 Task: Schedule a meditation and mindfulness session for the 17th at 8:30 AM.
Action: Mouse moved to (844, 97)
Screenshot: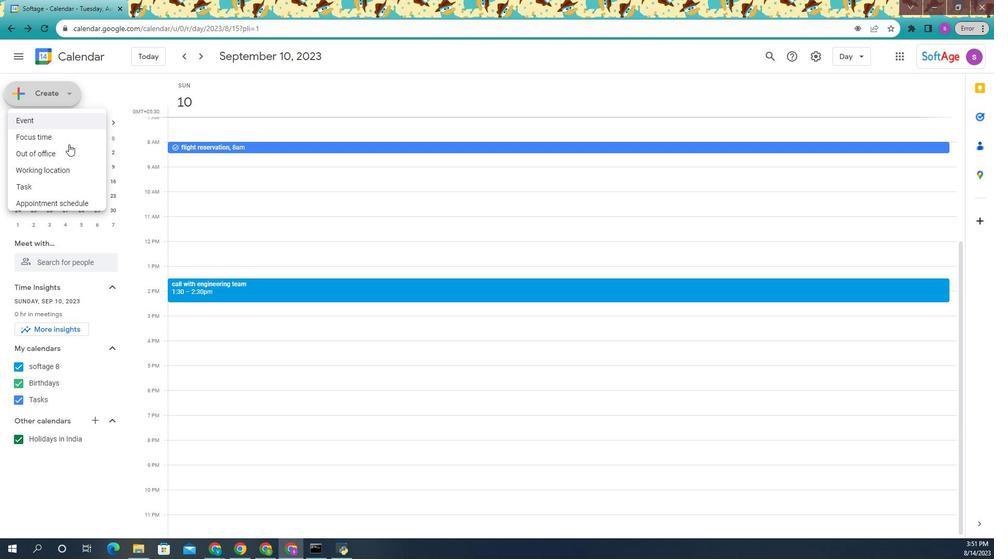 
Action: Mouse pressed left at (844, 97)
Screenshot: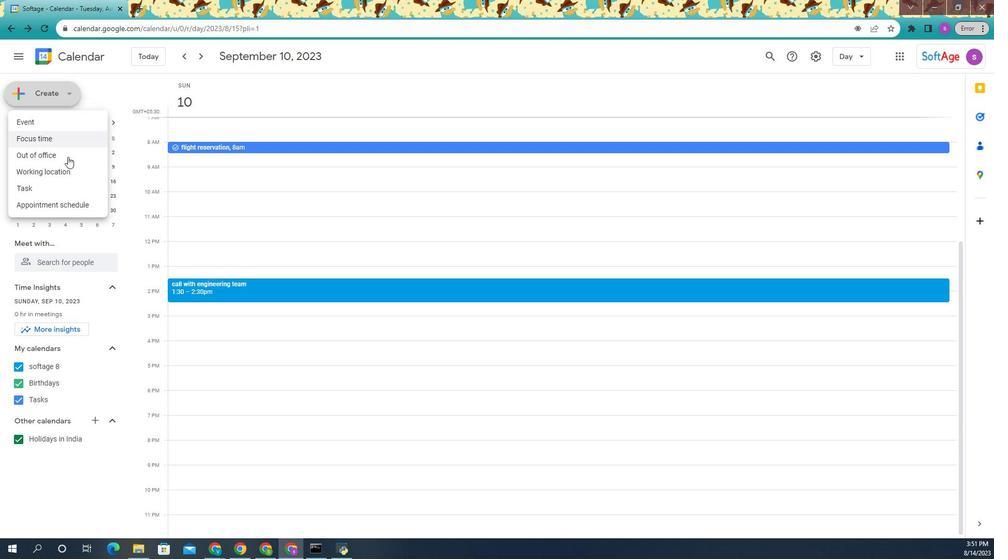 
Action: Mouse moved to (839, 212)
Screenshot: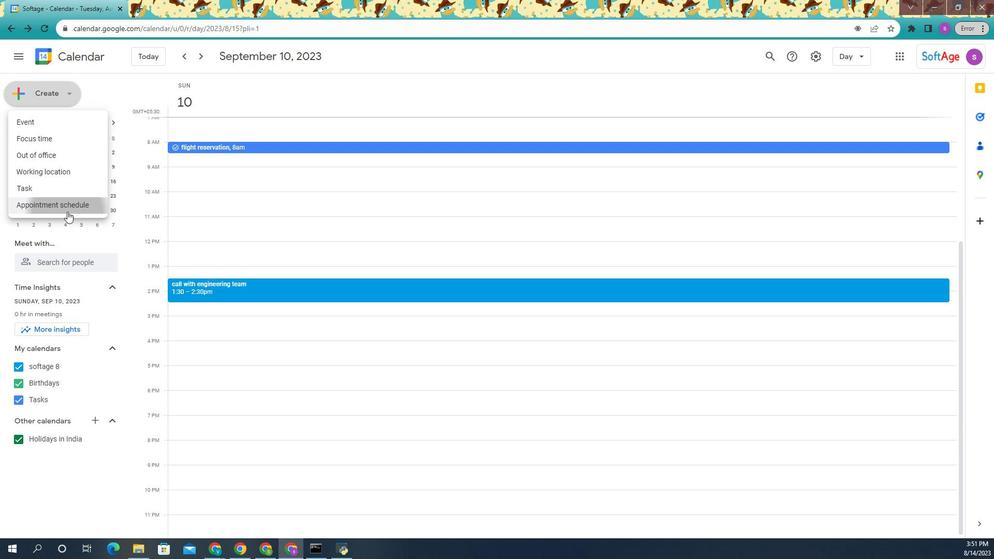 
Action: Mouse pressed left at (839, 212)
Screenshot: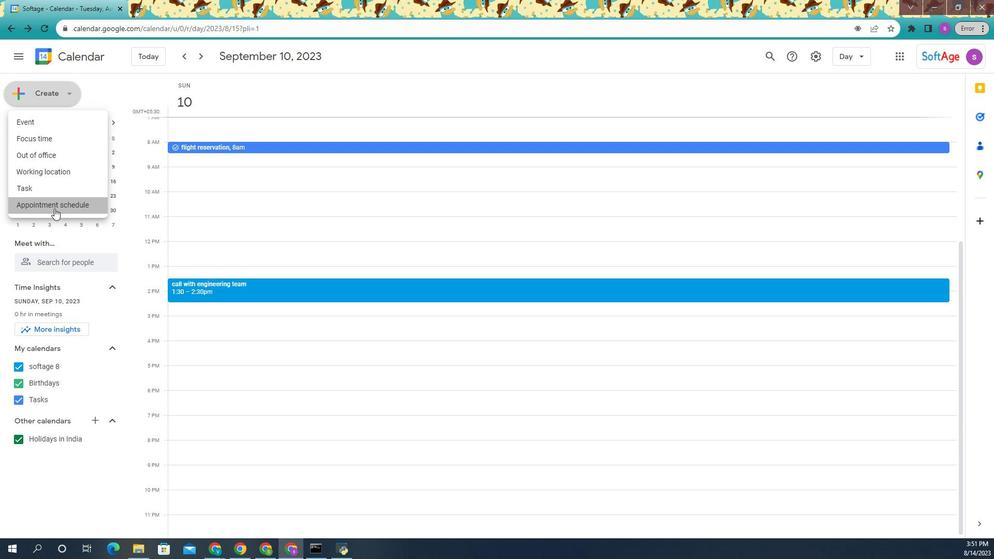 
Action: Mouse moved to (906, 95)
Screenshot: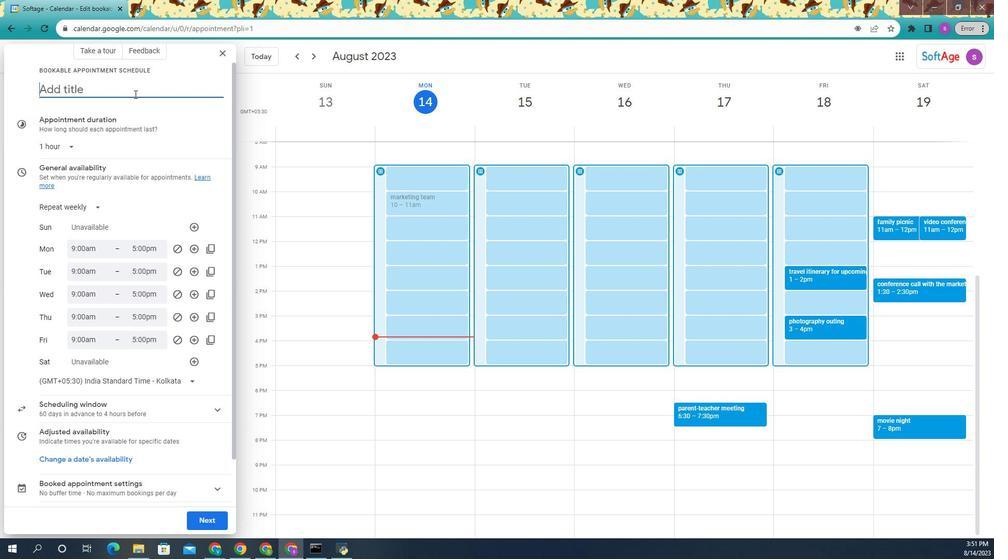 
Action: Mouse pressed left at (906, 95)
Screenshot: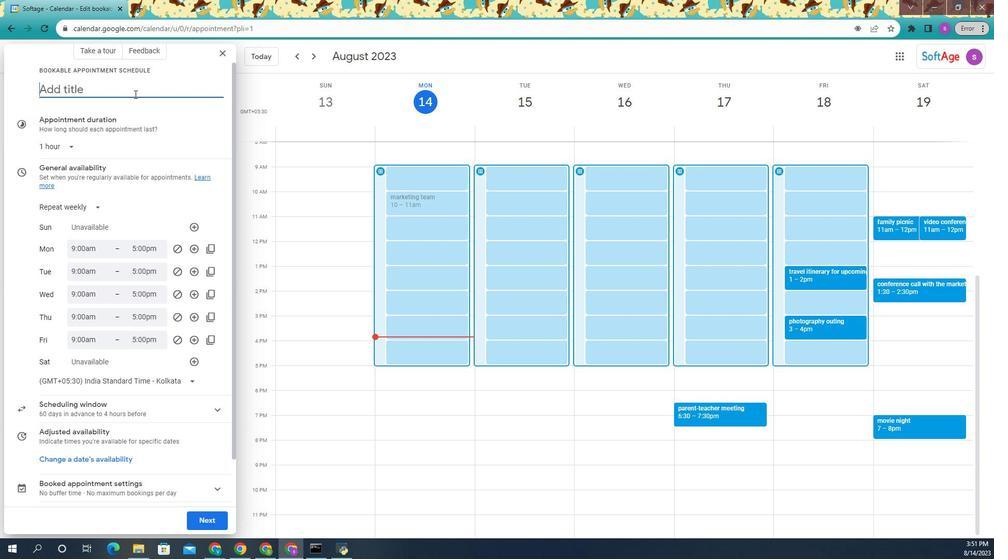 
Action: Key pressed meditation
Screenshot: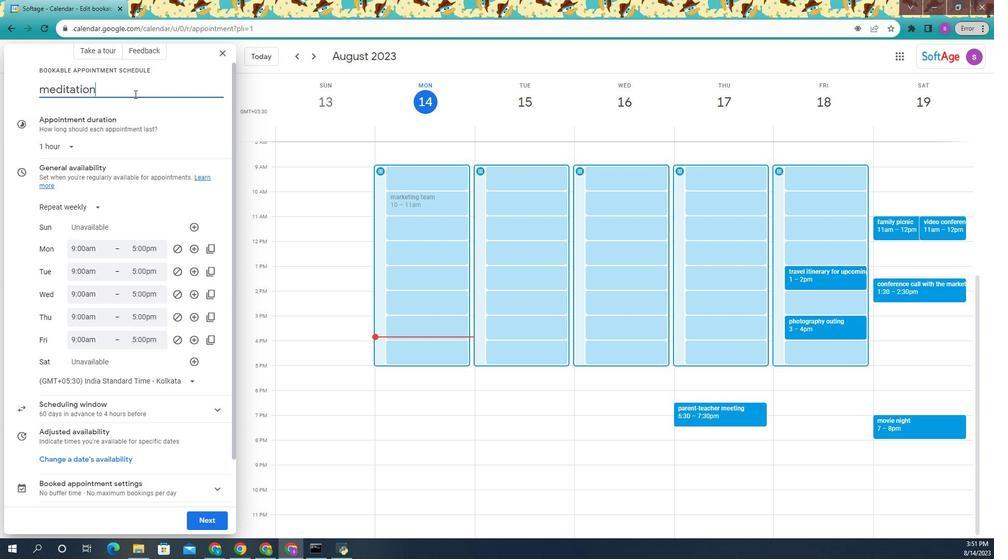 
Action: Mouse moved to (906, 95)
Screenshot: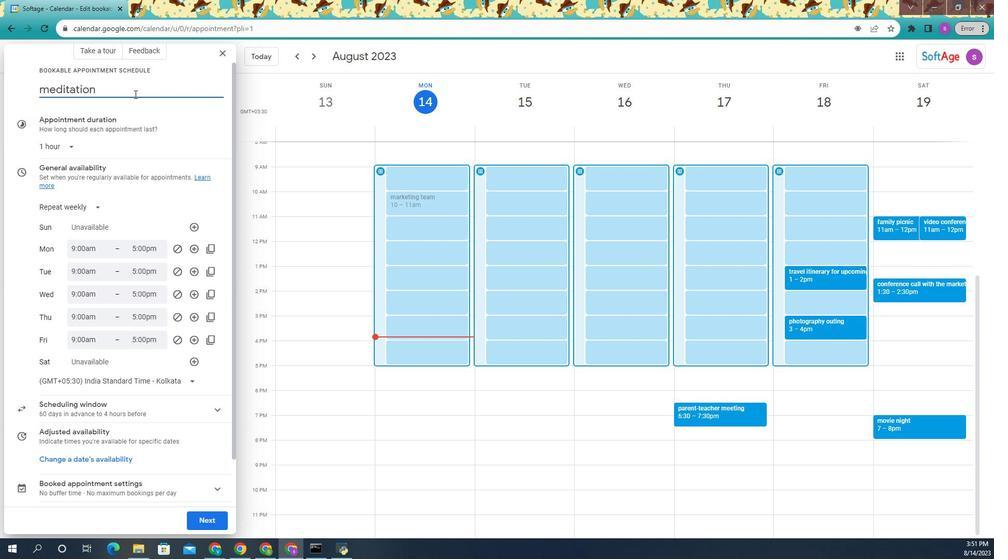 
Action: Key pressed <Key.space>and<Key.space>mindfulness<Key.space>session
Screenshot: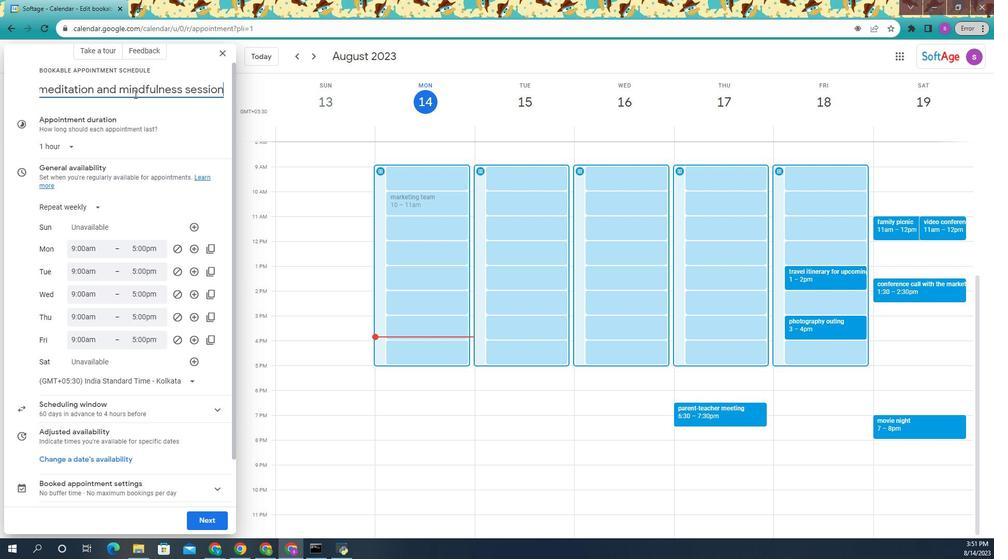 
Action: Mouse moved to (847, 217)
Screenshot: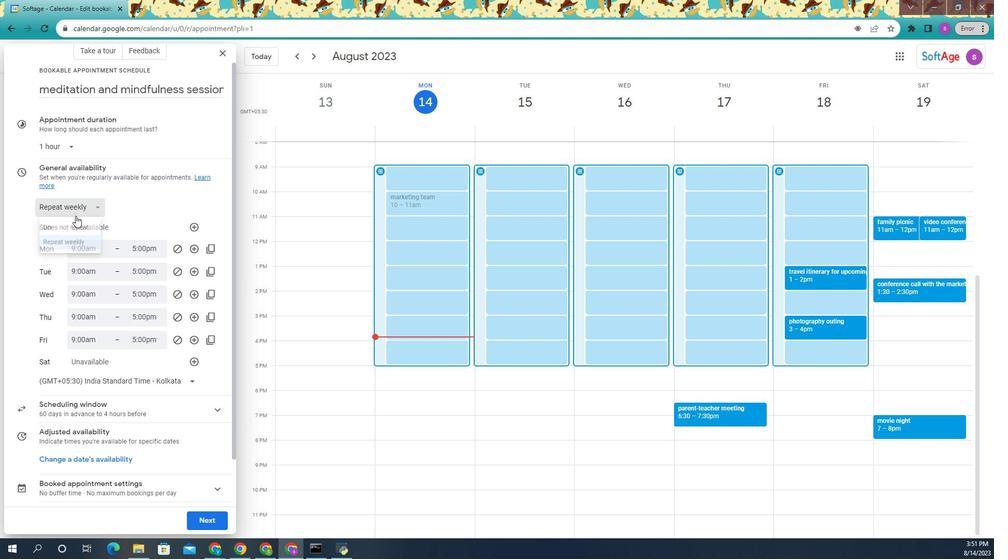 
Action: Mouse pressed left at (847, 217)
Screenshot: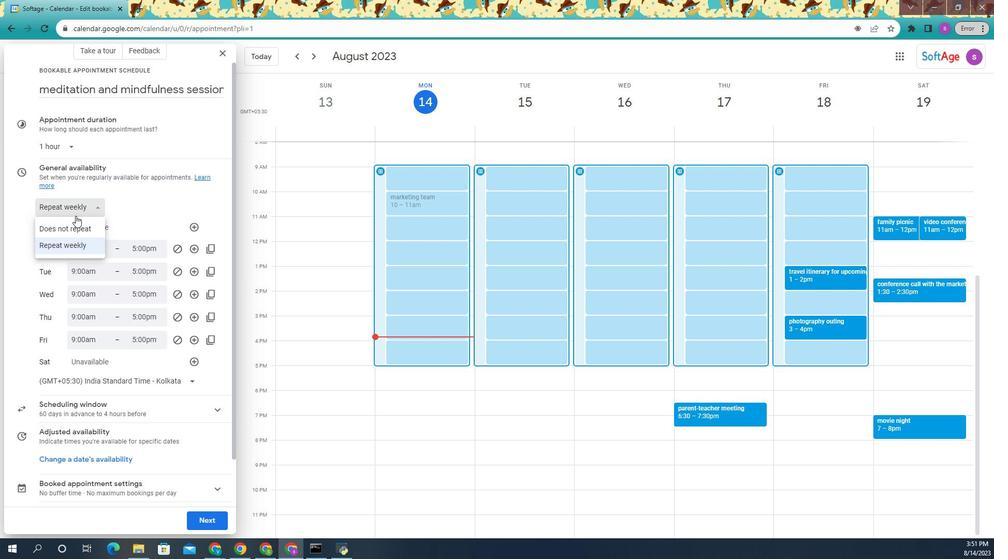 
Action: Mouse moved to (848, 226)
Screenshot: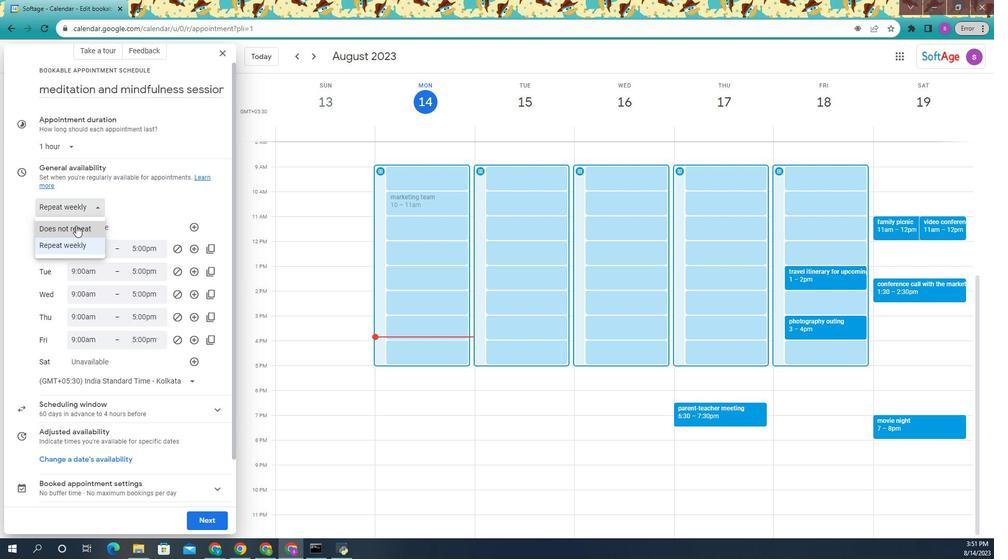 
Action: Mouse pressed left at (848, 226)
Screenshot: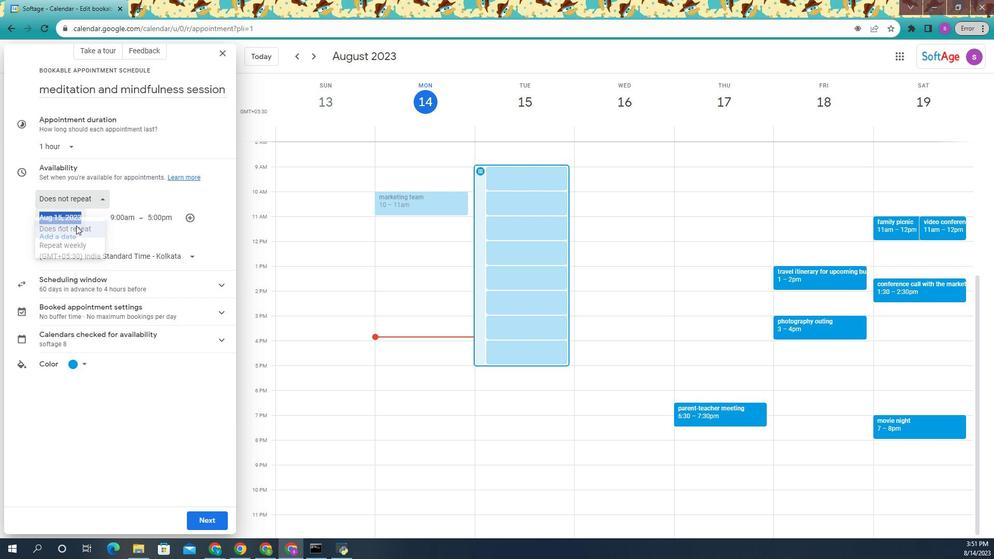 
Action: Mouse moved to (850, 221)
Screenshot: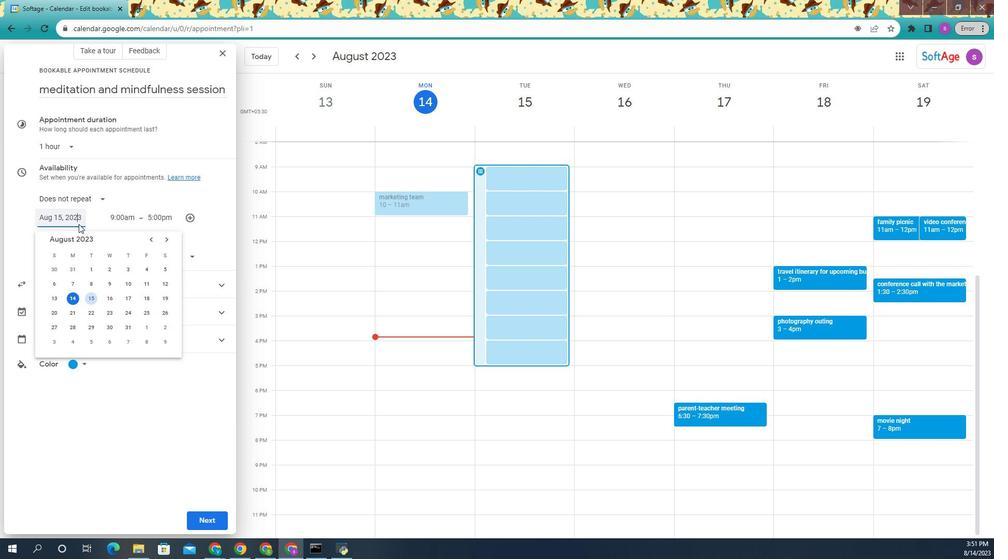 
Action: Mouse pressed left at (850, 221)
Screenshot: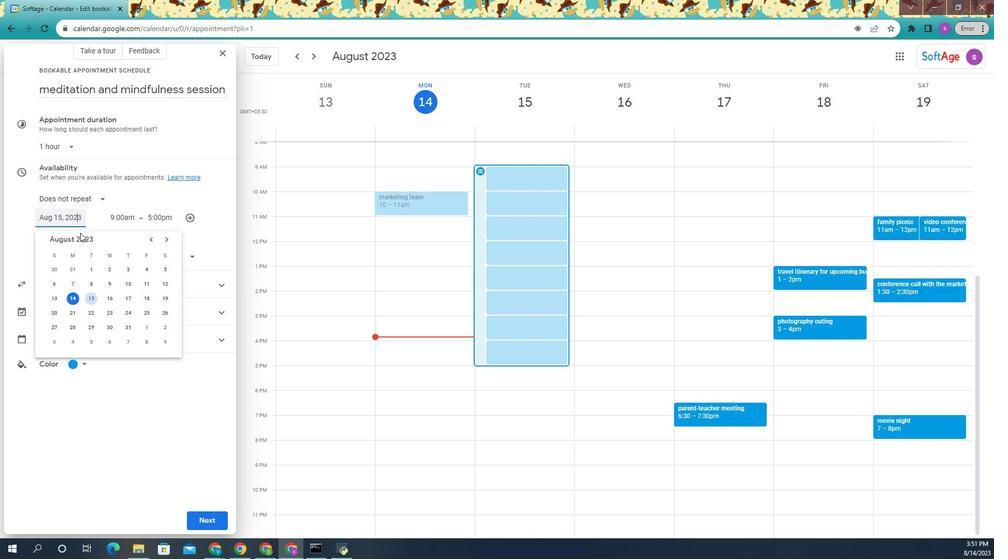 
Action: Mouse moved to (894, 303)
Screenshot: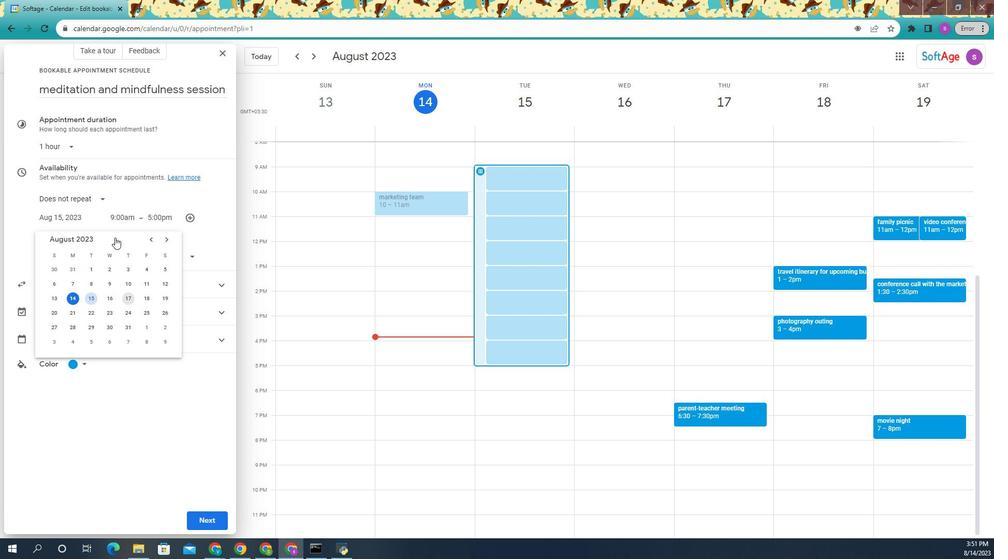 
Action: Mouse pressed left at (894, 303)
Screenshot: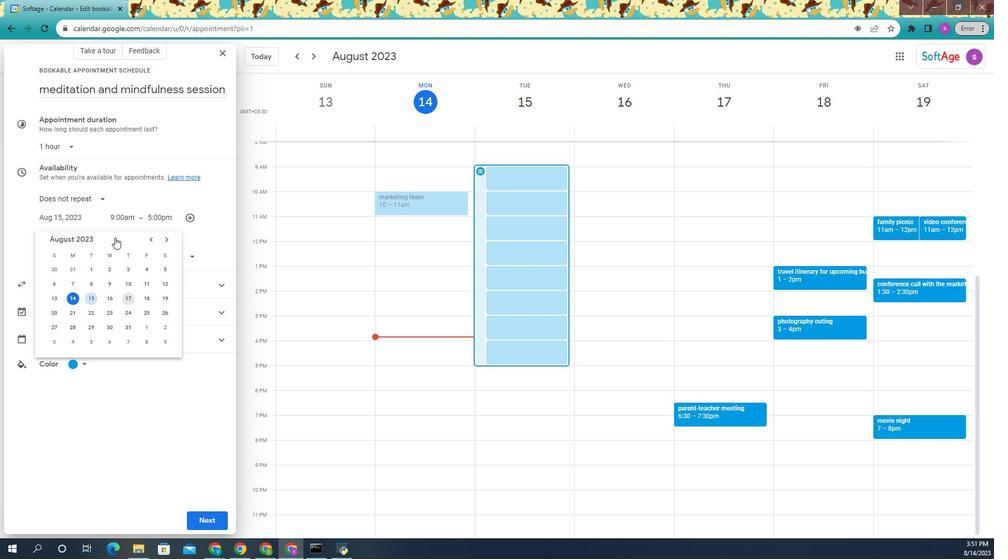 
Action: Mouse moved to (894, 218)
Screenshot: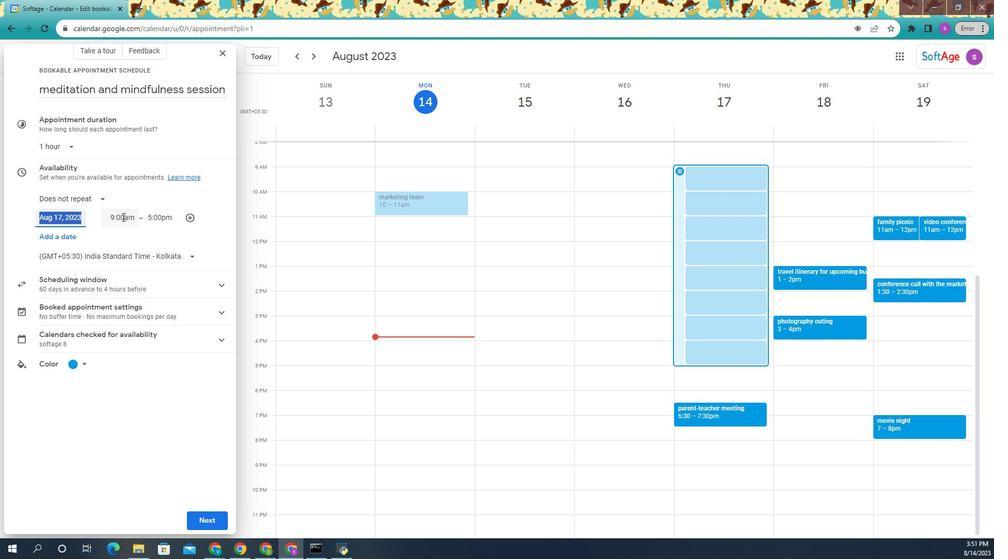 
Action: Mouse pressed left at (894, 218)
Screenshot: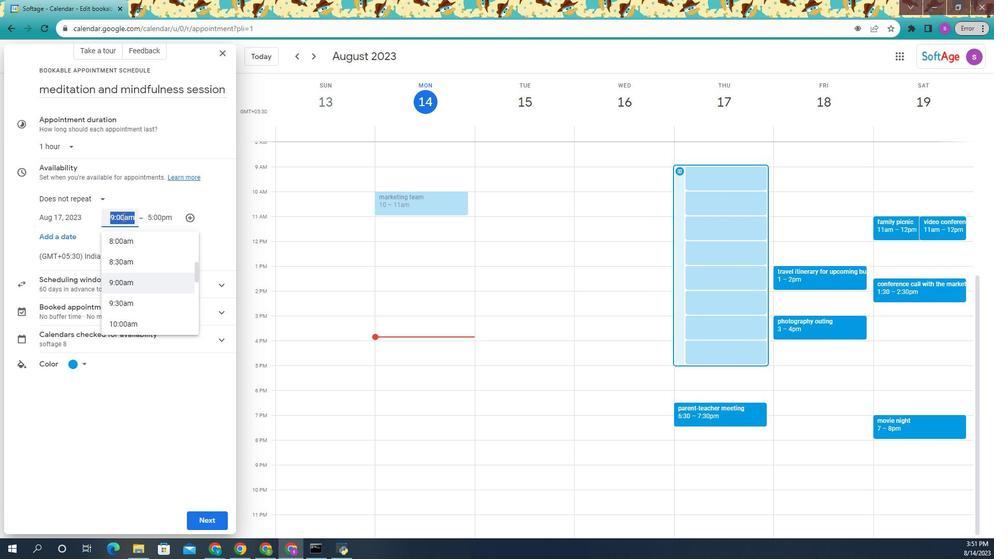 
Action: Mouse moved to (928, 266)
Screenshot: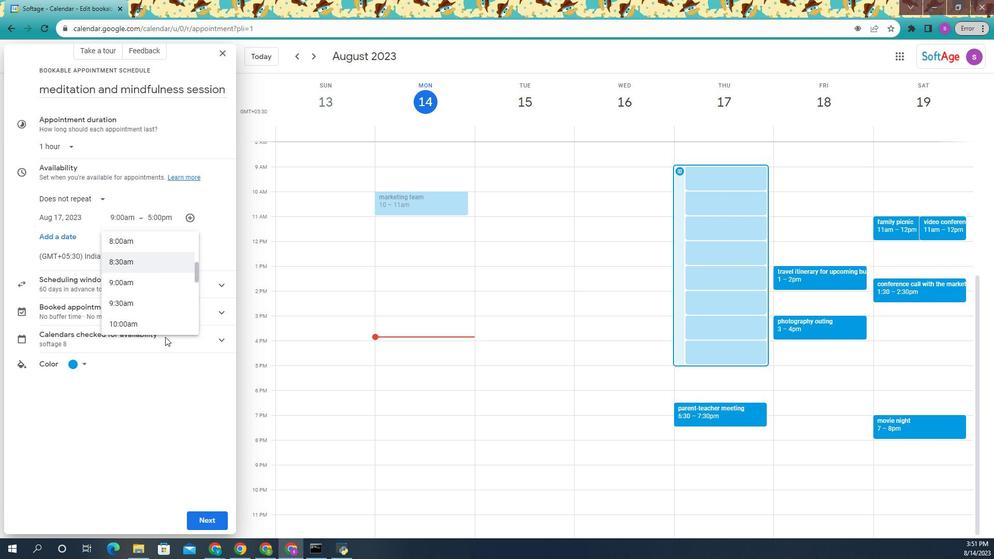 
Action: Mouse pressed left at (928, 266)
Screenshot: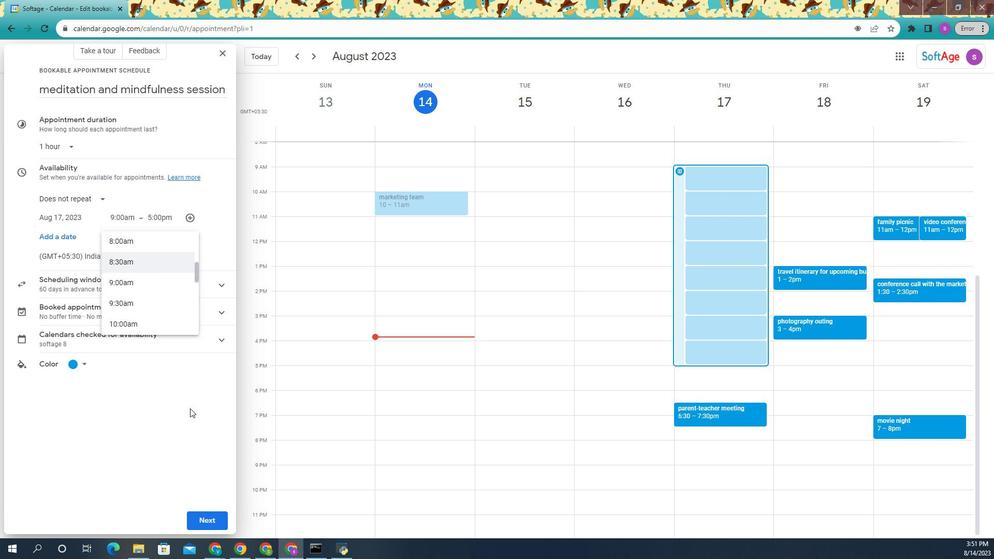 
Action: Mouse moved to (979, 521)
Screenshot: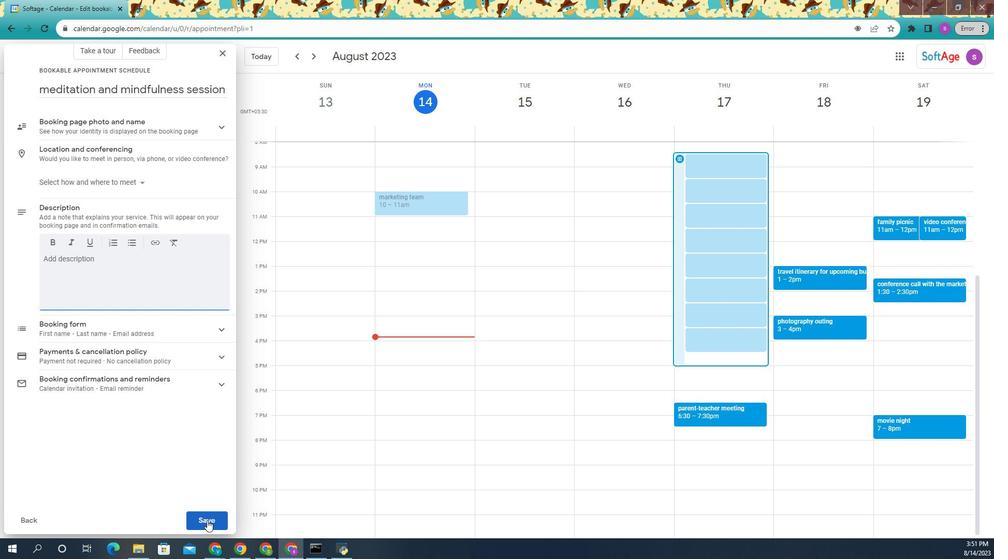 
Action: Mouse pressed left at (979, 521)
Screenshot: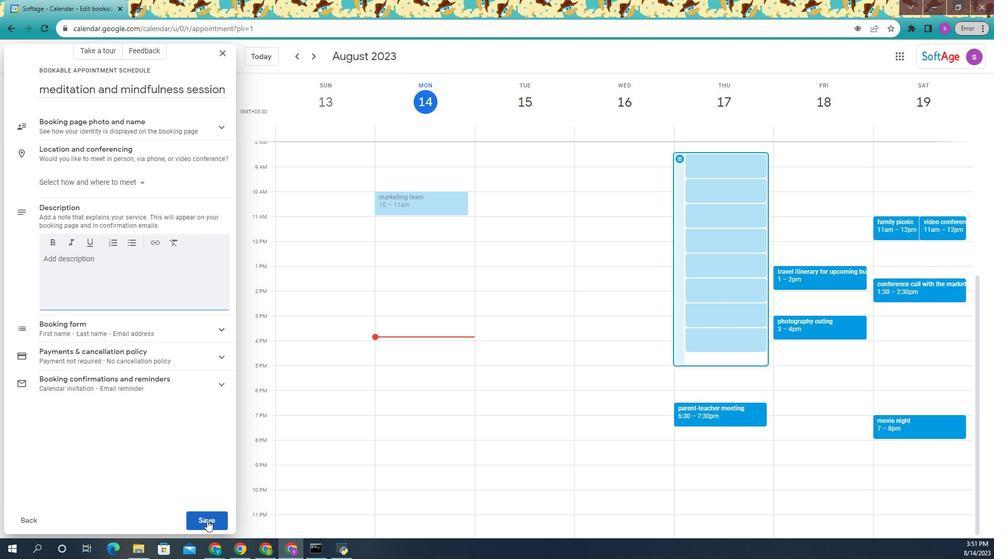 
Action: Mouse moved to (966, 520)
Screenshot: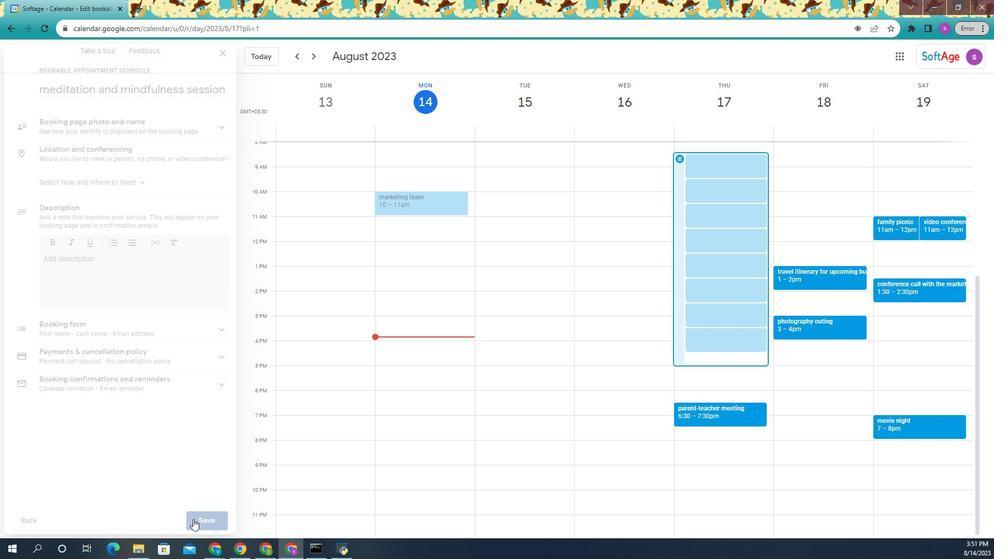 
Action: Mouse pressed left at (966, 520)
Screenshot: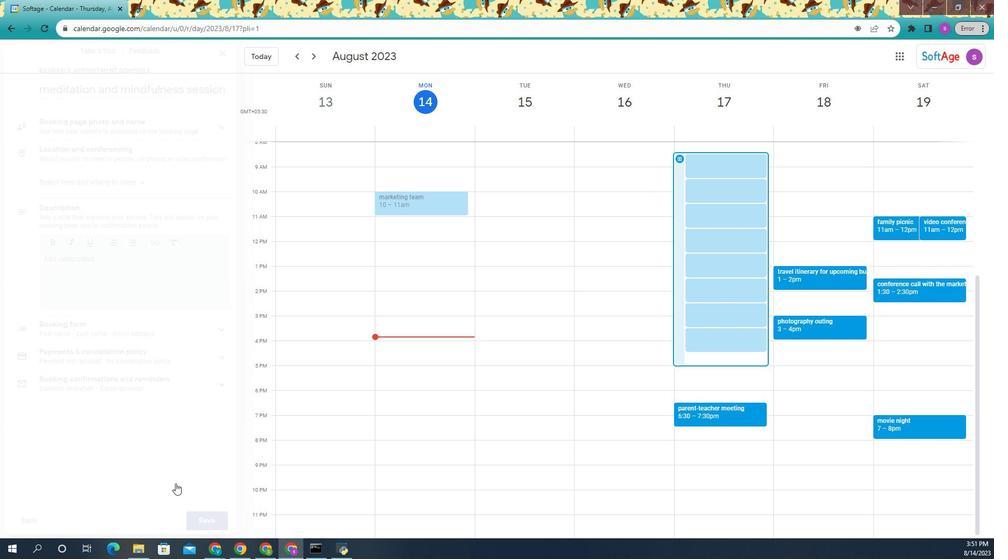 
Action: Mouse moved to (773, 399)
Screenshot: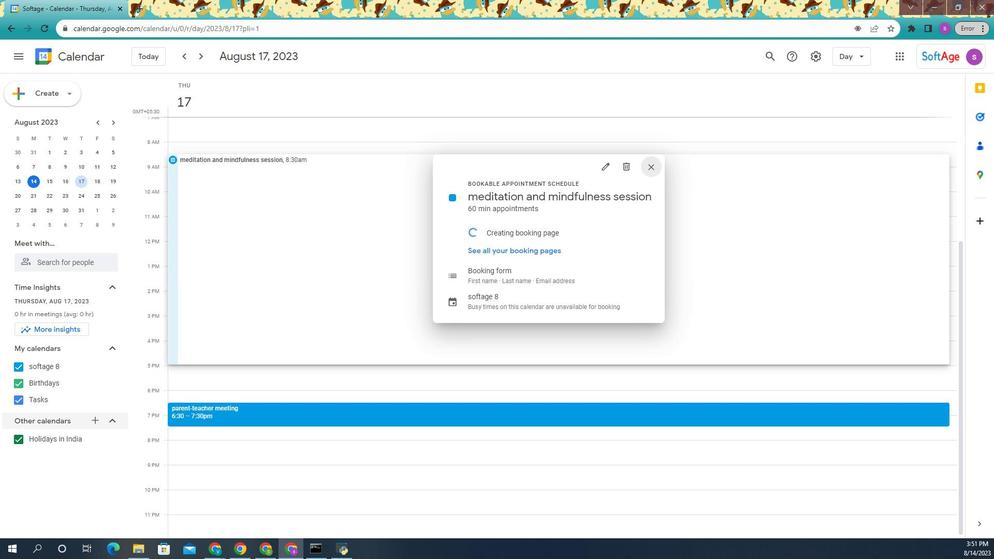 
